 Task: Book a 3-hour online history and cultural studies lecture on an intriguing topic.
Action: Mouse pressed left at (604, 214)
Screenshot: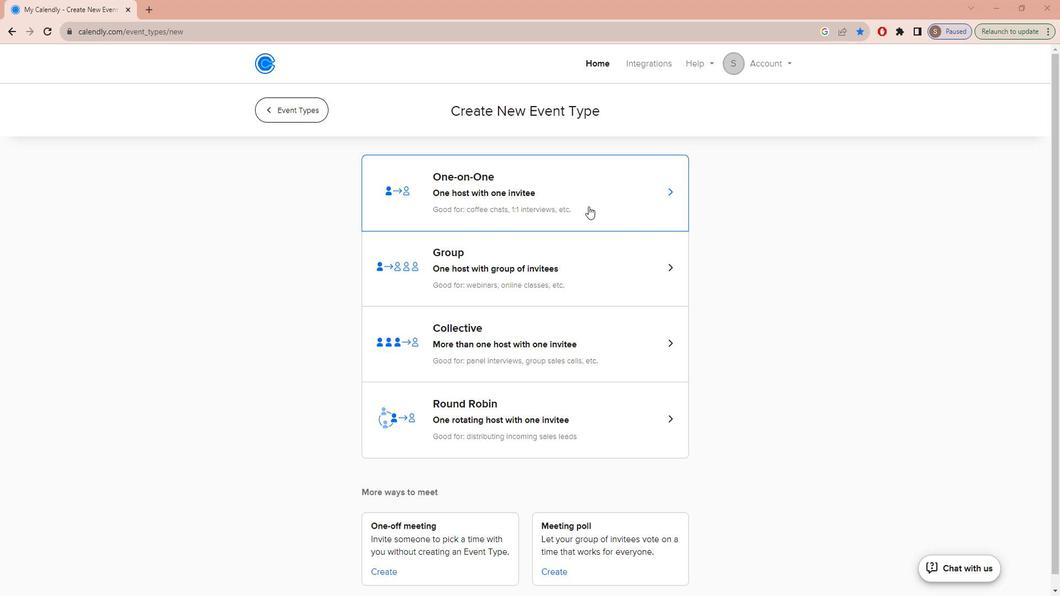 
Action: Key pressed e<Key.caps_lock>XPLORING<Key.space><Key.caps_lock>h<Key.caps_lock>ISTORY<Key.space>AND<Key.space><Key.caps_lock>c<Key.caps_lock>ULTURAL<Key.space><Key.caps_lock>s<Key.caps_lock>TUDEIS<Key.space>
Screenshot: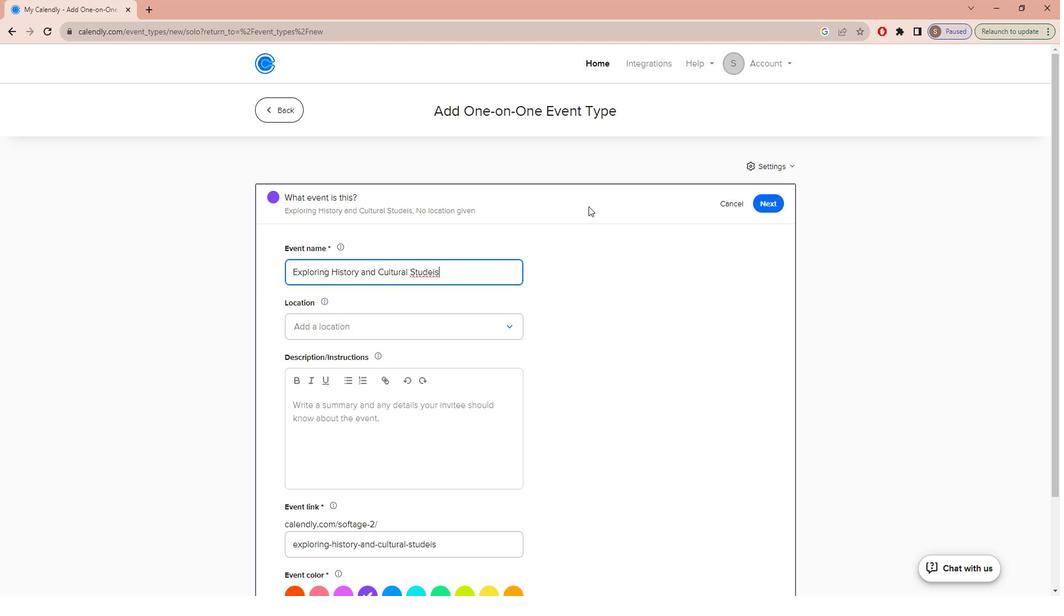 
Action: Mouse moved to (448, 278)
Screenshot: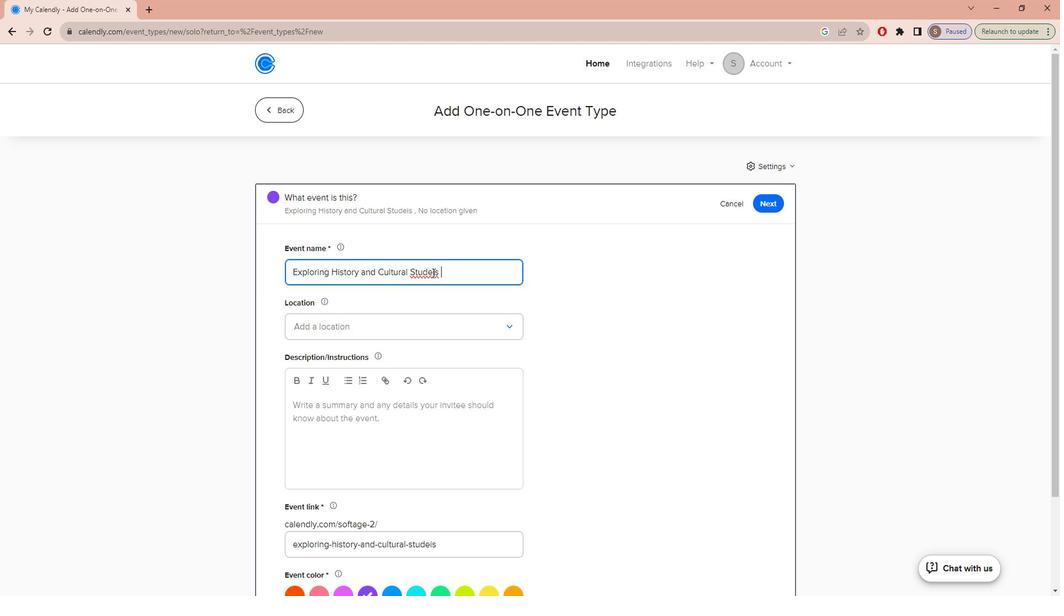 
Action: Mouse pressed left at (448, 278)
Screenshot: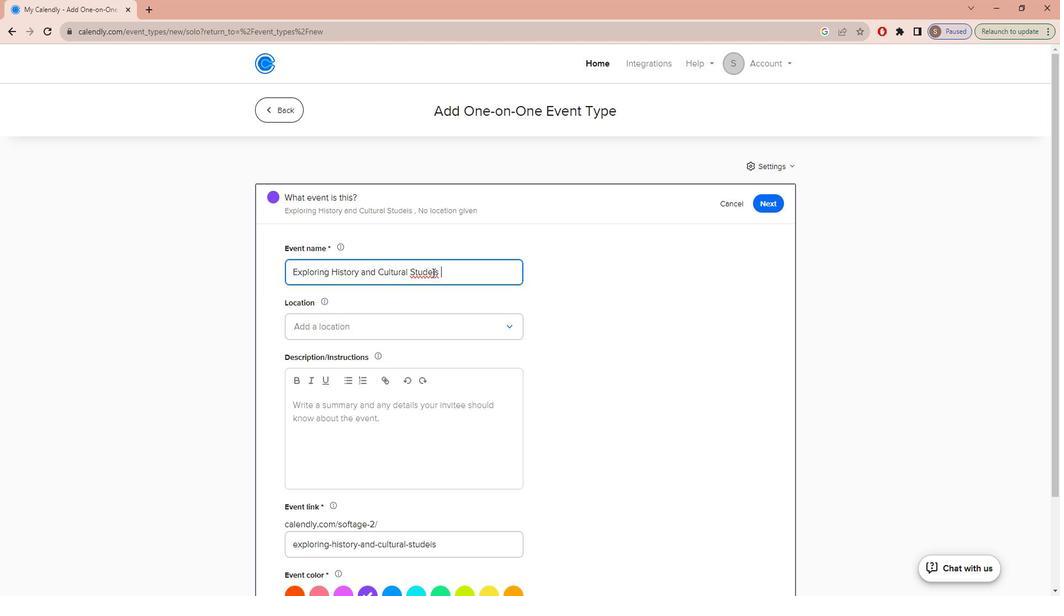 
Action: Mouse moved to (452, 276)
Screenshot: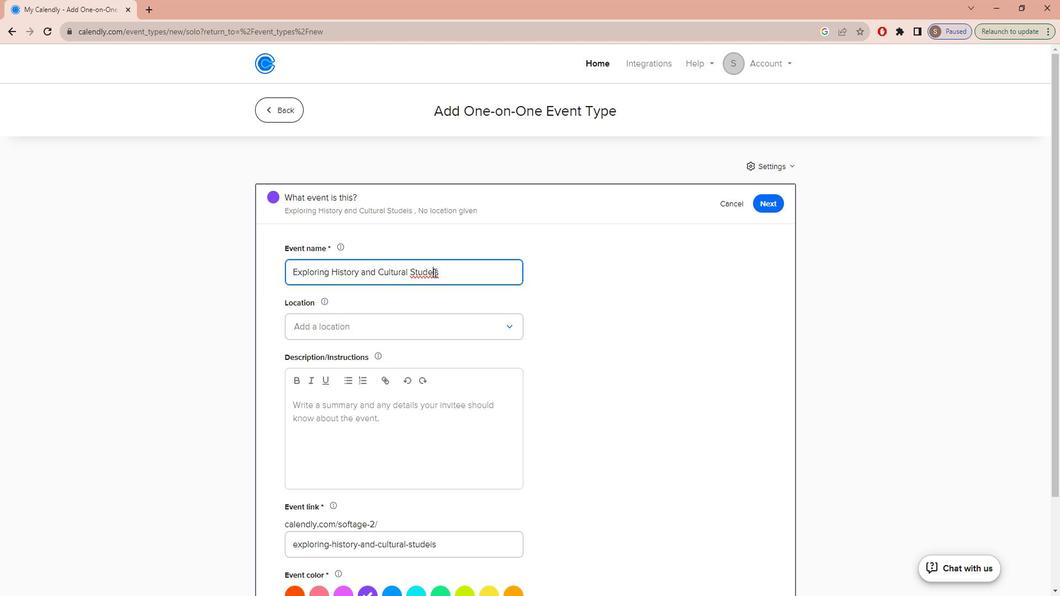 
Action: Key pressed <Key.backspace><Key.right>E
Screenshot: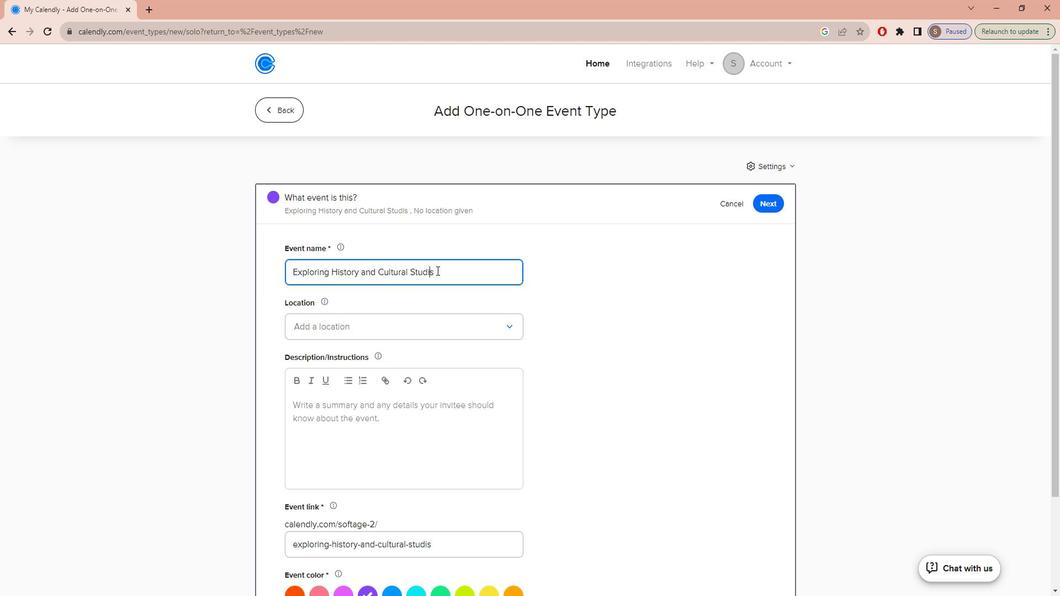 
Action: Mouse moved to (446, 326)
Screenshot: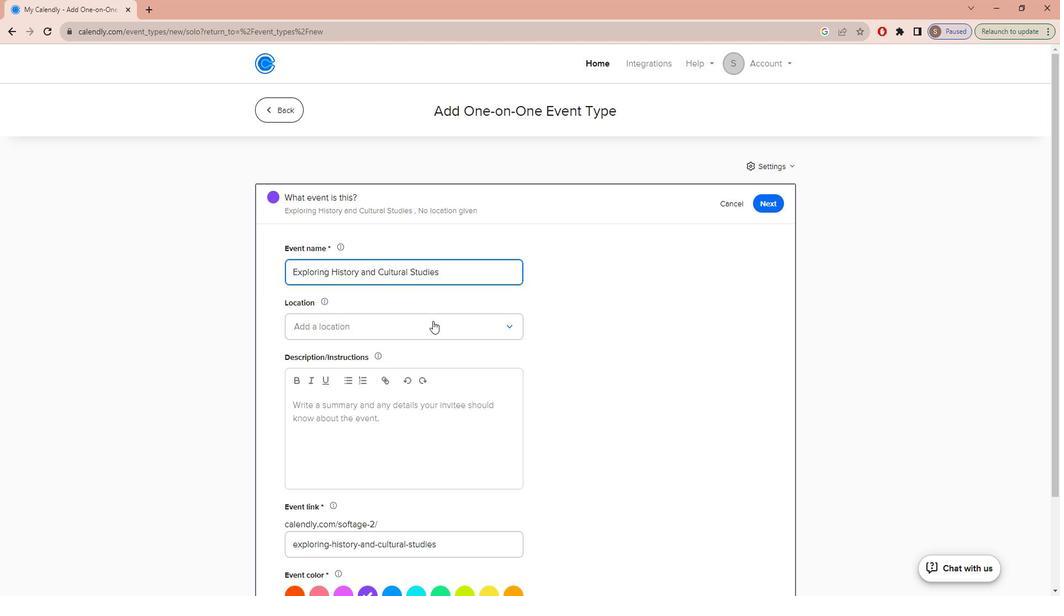 
Action: Mouse pressed left at (446, 326)
Screenshot: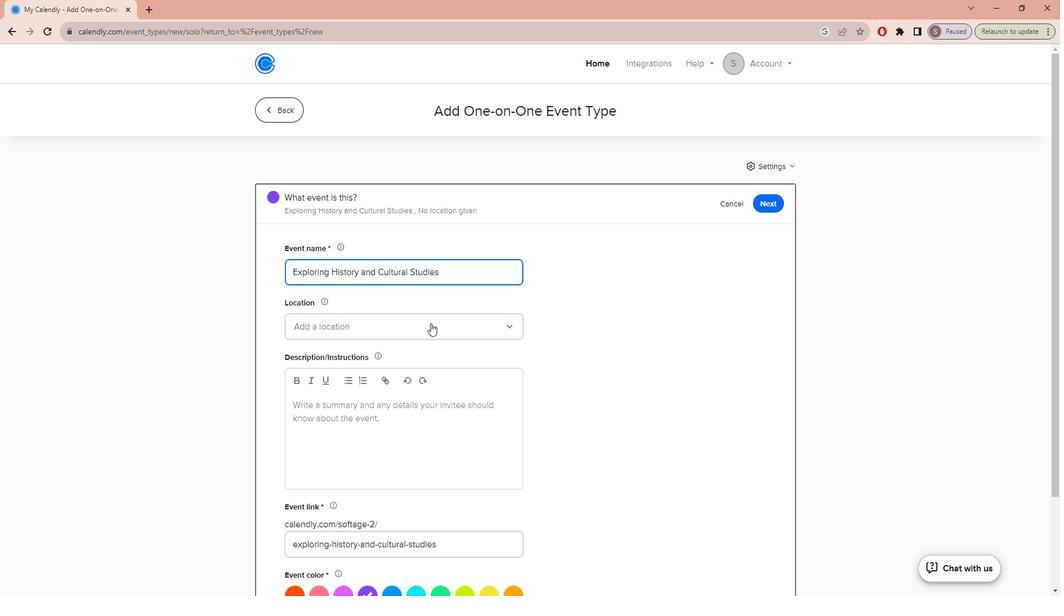 
Action: Mouse moved to (416, 413)
Screenshot: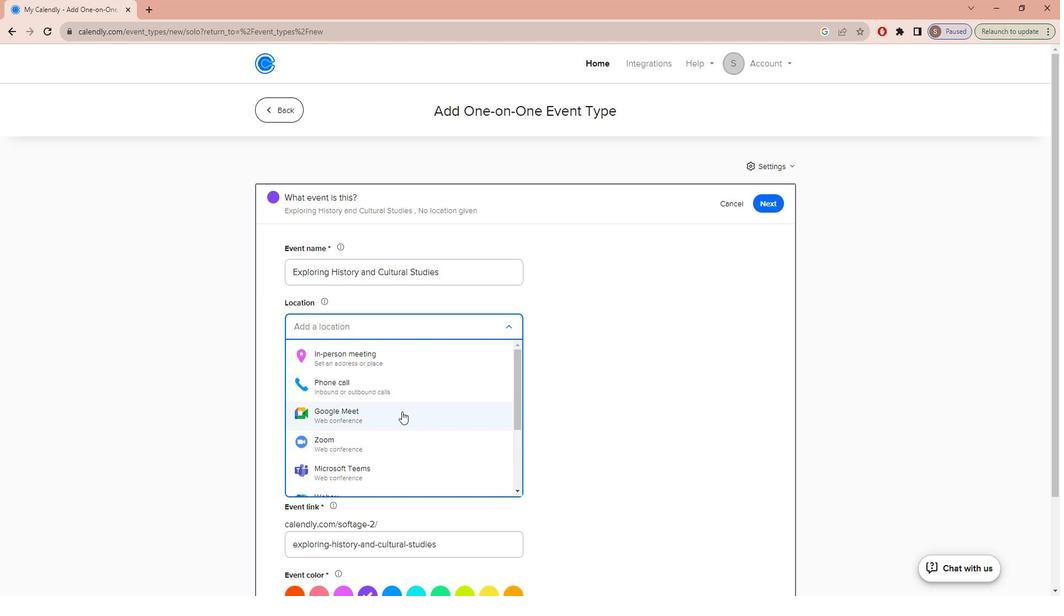 
Action: Mouse pressed left at (416, 413)
Screenshot: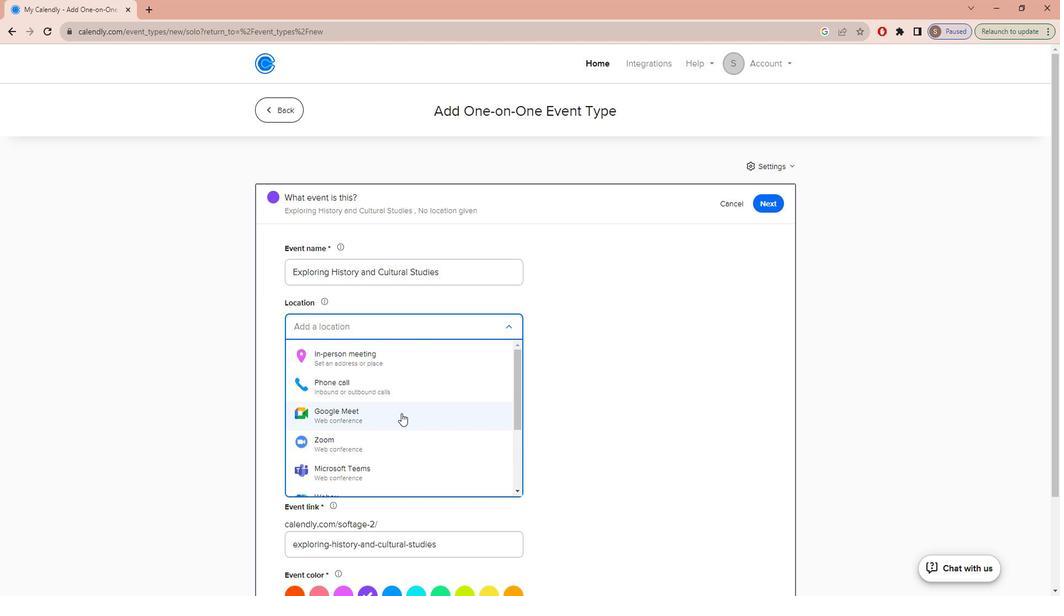 
Action: Mouse moved to (415, 441)
Screenshot: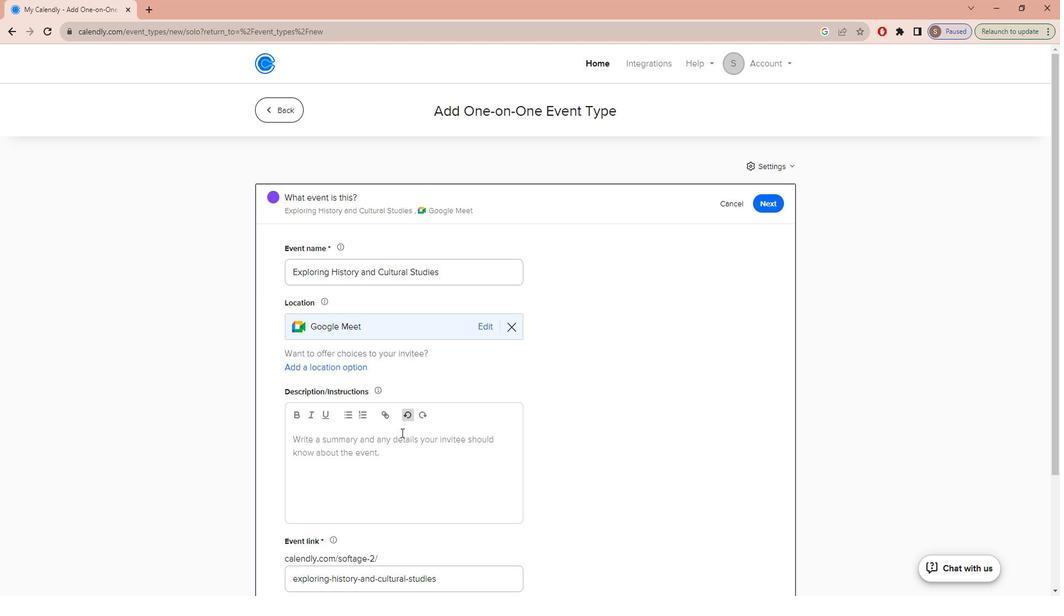 
Action: Mouse pressed left at (415, 441)
Screenshot: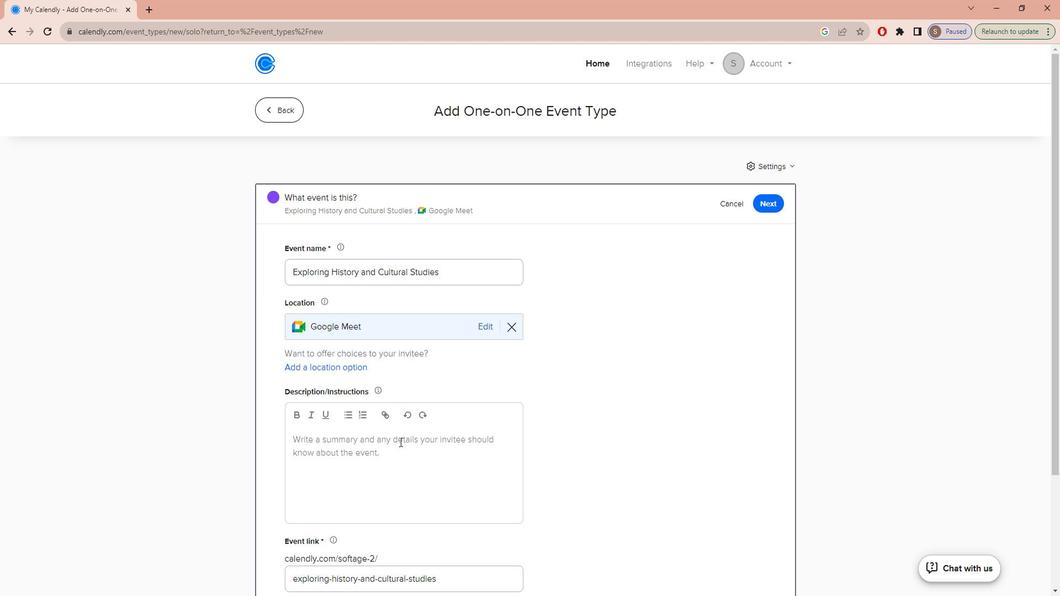 
Action: Key pressed <Key.caps_lock>e<Key.caps_lock>MBARK<Key.space>ON<Key.space>A<Key.space>FASCINATING<Key.space>EXPLORATION<Key.space>OF<Key.space>THE<Key.space>PAST<Key.space>WITH<Key.space>OUR<Key.space>ONLINE<Key.space>HISTORY<Key.space>AND<Key.space>CULTURAL<Key.space>STUDIES<Key.space>LECTURE.<Key.space><Key.caps_lock>i<Key.caps_lock>N<Key.space>THIS<Key.space>ENRICHING<Key.space>SESSION,<Key.space>WE'LL<Key.space>DELVE<Key.space>DEEP<Key.space>INTO<Key.space>AN<Key.space>INTRIGUING<Key.space>HISTORICAL<Key.space>TOPICS,<Key.space>UNCOVERING<Key.space>THE<Key.space>HIDDEN<Key.space>STORIES<Key.space>AND<Key.space>CULTURAL<Key.space>NAU<Key.backspace><Key.backspace>UANCES<Key.space>THAT<Key.space>A<Key.backspace>HAVE<Key.space>SHAPED<Key.space>OUR<Key.space>WORLD.V<Key.backspace><Key.enter><Key.caps_lock>j<Key.caps_lock>OIN<Key.space>US<Key.space>FOR<Key.space>N<Key.backspace>AN<Key.space>IMMERSIVE<Key.space>EXPERIENCE<Key.space>THT<Key.backspace>AT<Key.space>GOES<Key.space>BEYOND<Key.space>TEXTBOOKS,<Key.space>AS<Key.space>WE<Key.space>NAVIGATE<Key.space>THROUGH<Key.space>KEY<Key.space>EE<Key.backspace>VENTS,<Key.space>PIVOTAL<Key.space>MOMN<Key.backspace>ENTYS<Key.backspace><Key.backspace>S<Key.space><Key.backspace>,<Key.space>AND<Key.space>THE<Key.space>EVOLUTION<Key.space>OF<Key.space>SOCIETIES.<Key.space>
Screenshot: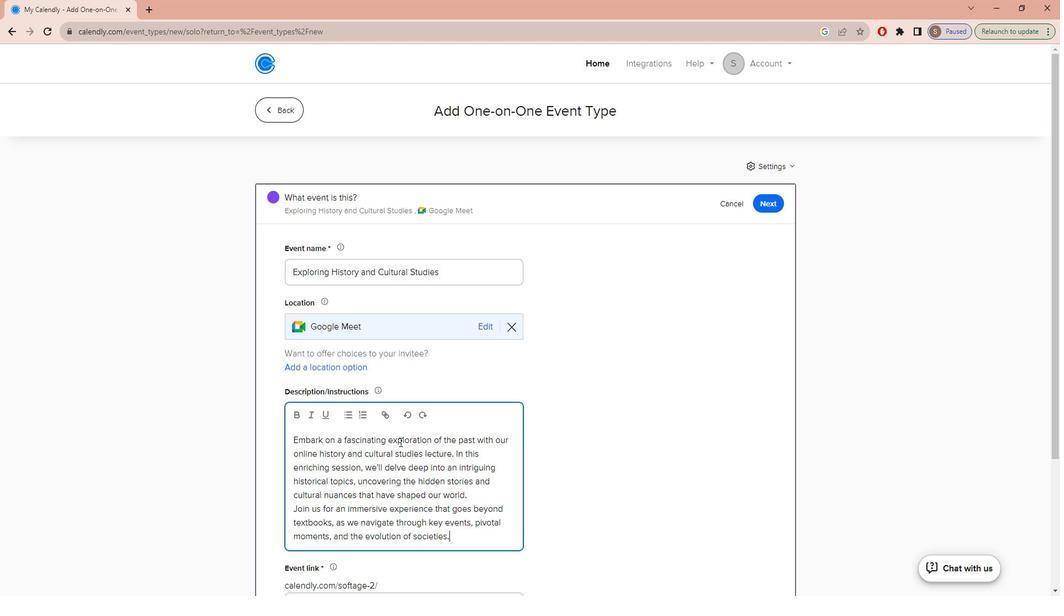 
Action: Mouse moved to (528, 422)
Screenshot: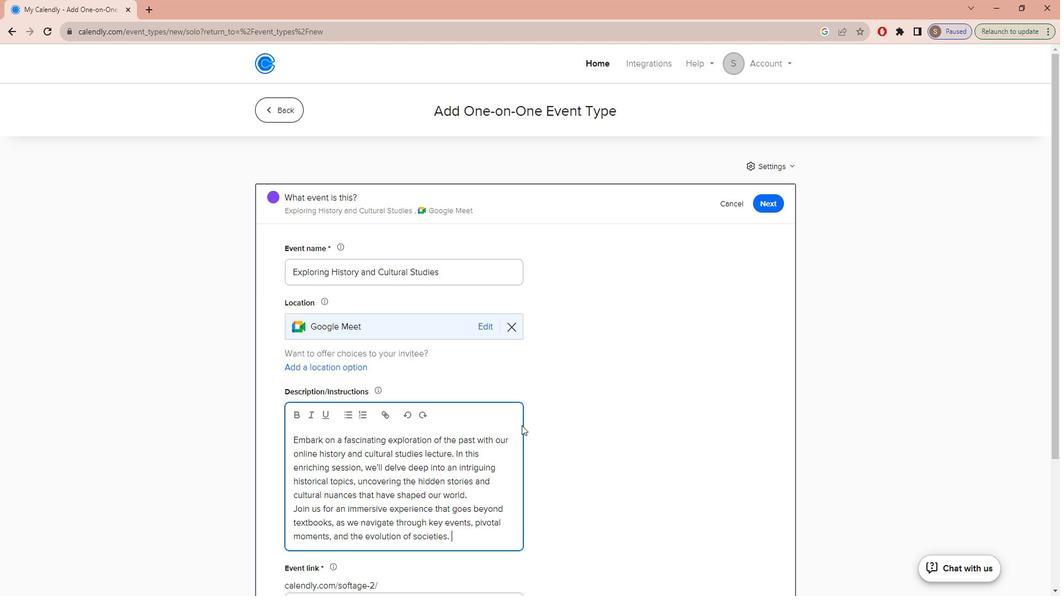 
Action: Mouse scrolled (528, 421) with delta (0, 0)
Screenshot: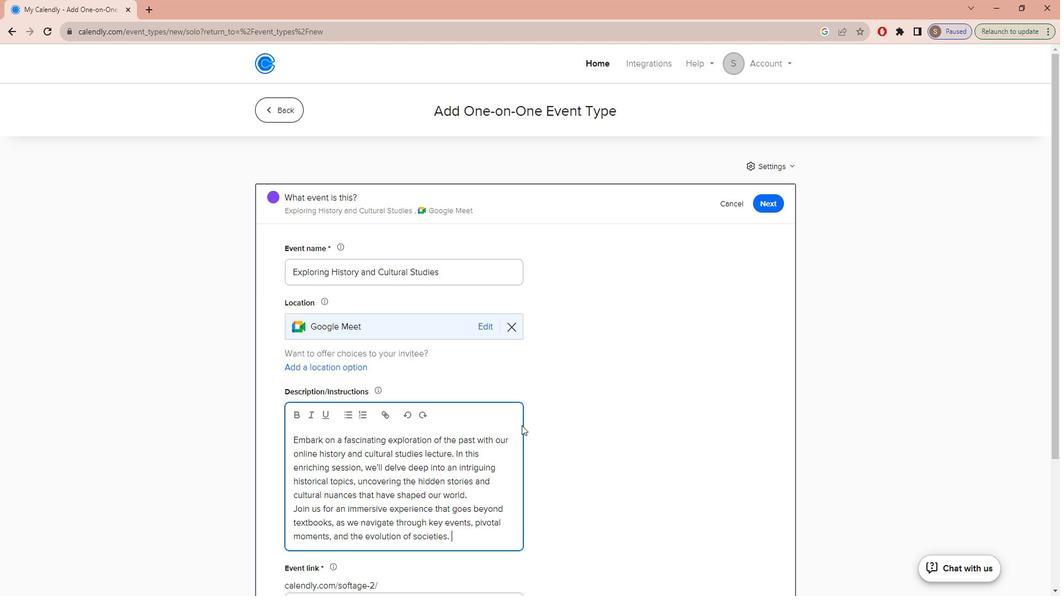 
Action: Mouse scrolled (528, 421) with delta (0, 0)
Screenshot: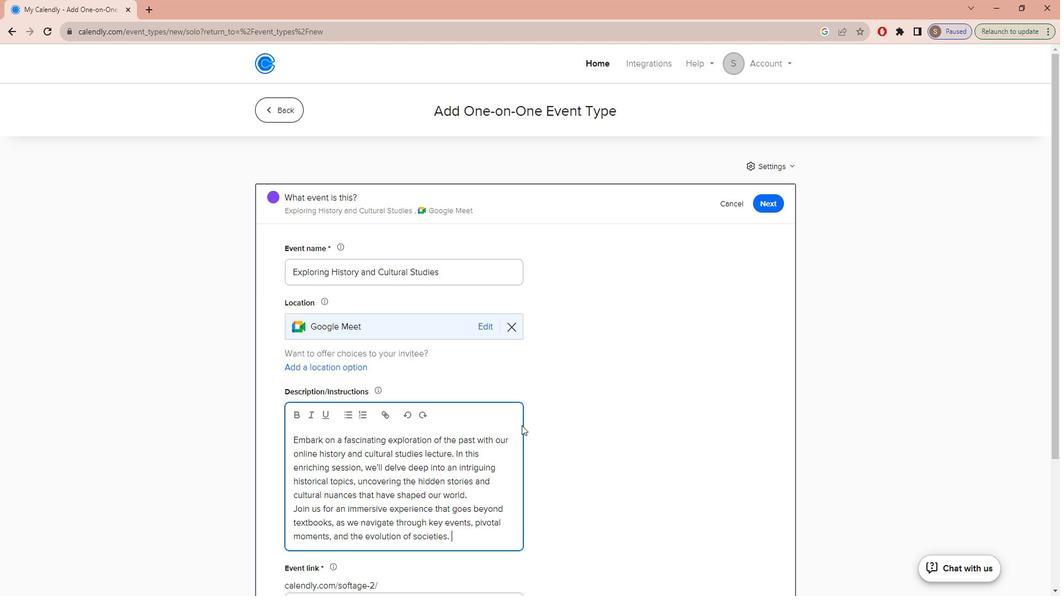 
Action: Mouse scrolled (528, 421) with delta (0, 0)
Screenshot: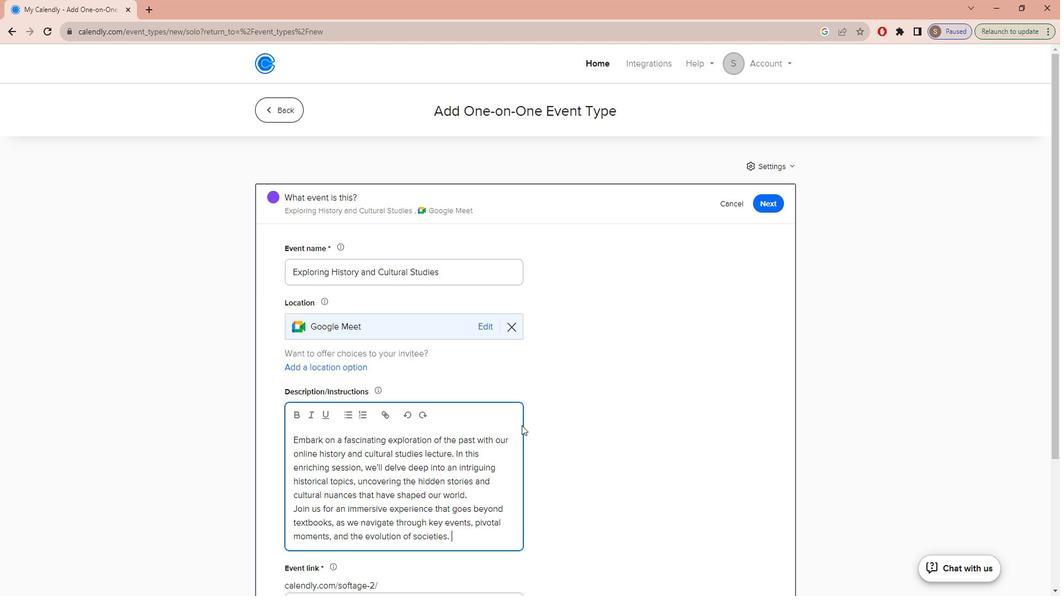 
Action: Mouse moved to (527, 422)
Screenshot: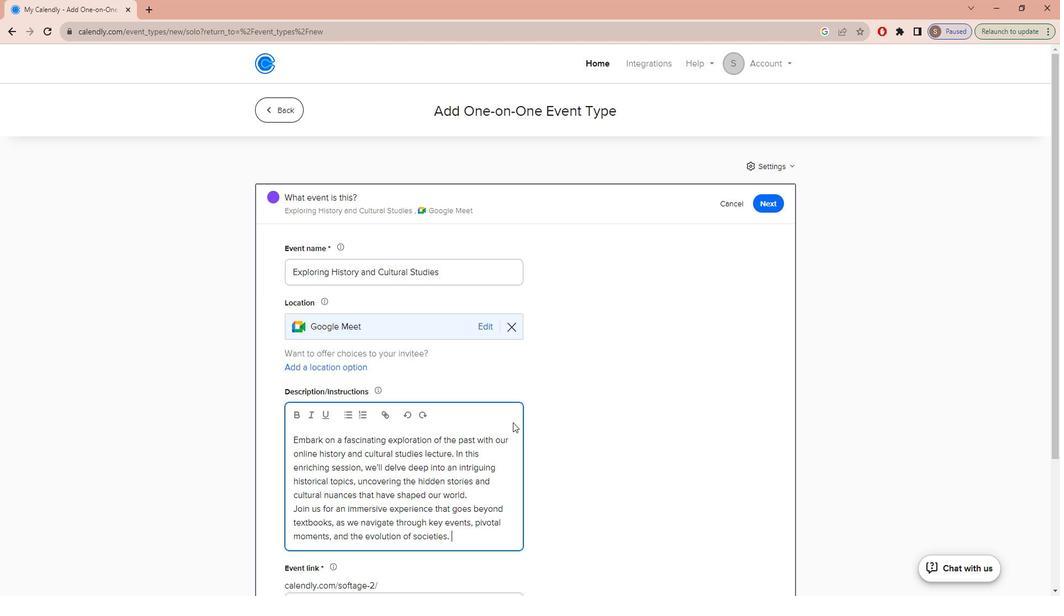 
Action: Mouse scrolled (527, 421) with delta (0, 0)
Screenshot: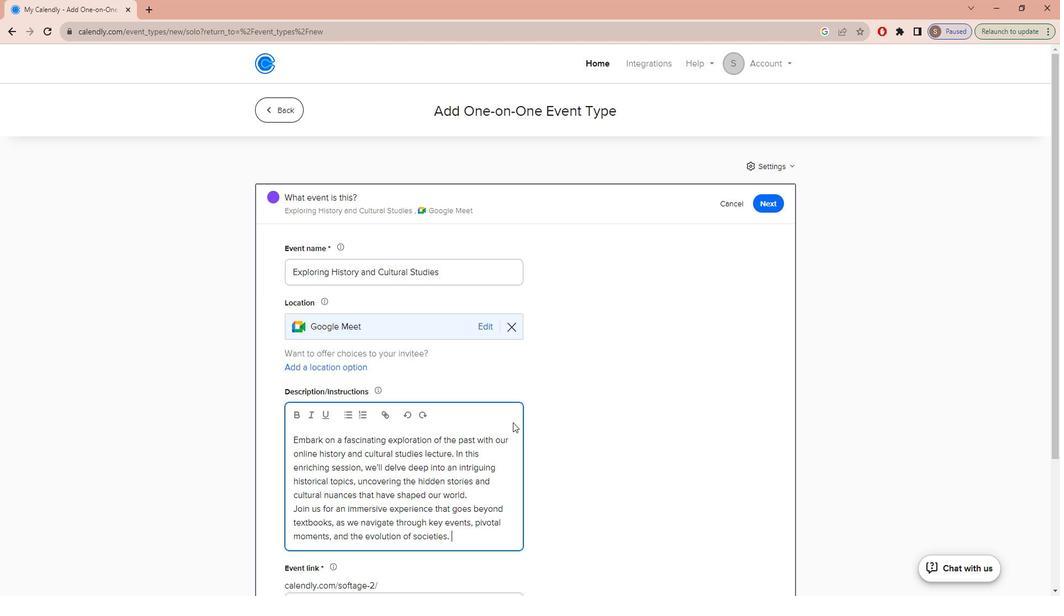 
Action: Mouse scrolled (527, 421) with delta (0, 0)
Screenshot: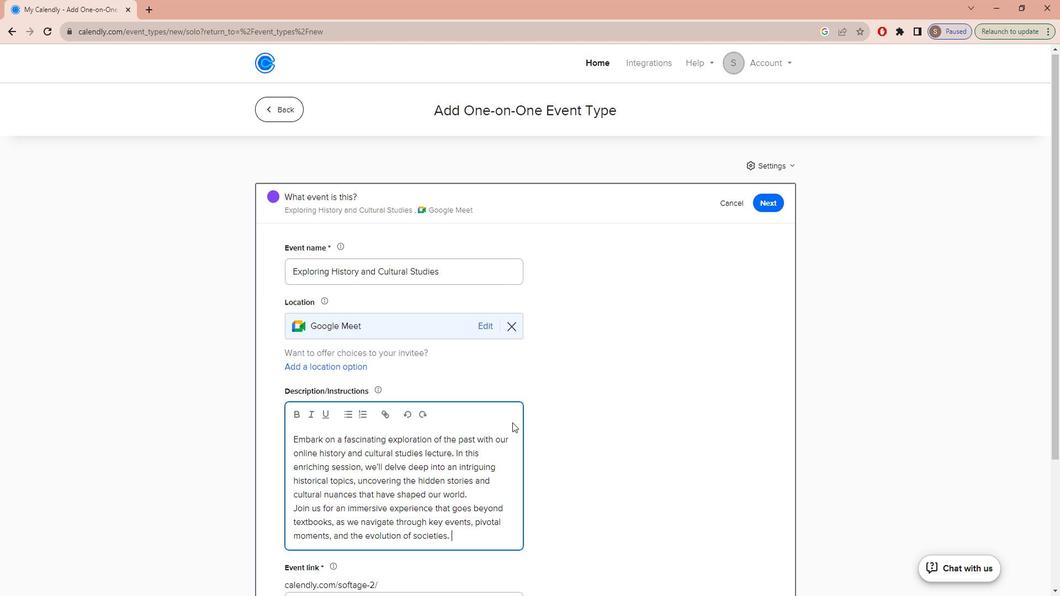 
Action: Mouse scrolled (527, 421) with delta (0, 0)
Screenshot: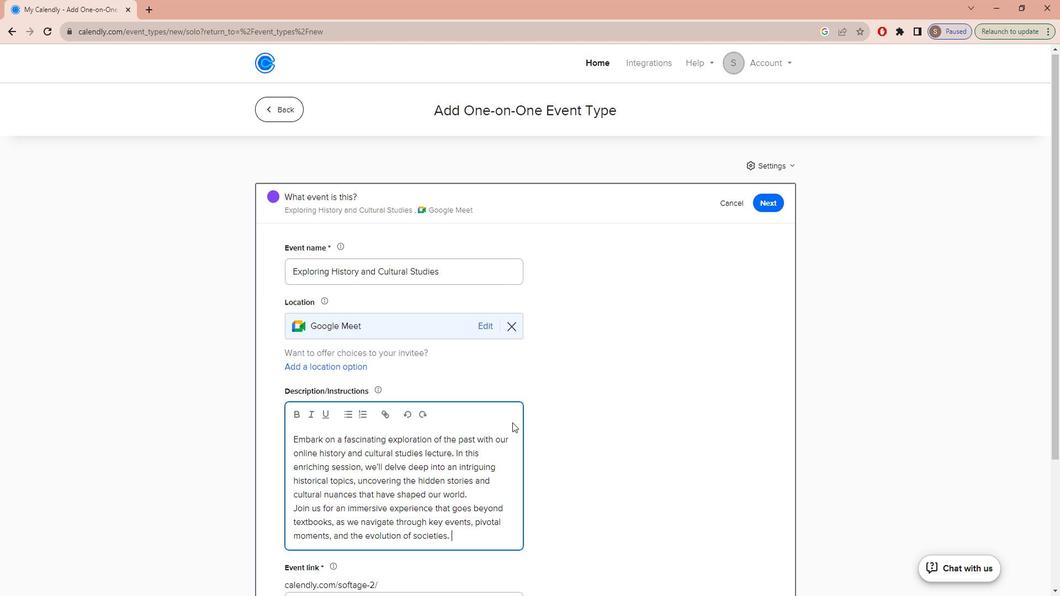 
Action: Mouse scrolled (527, 421) with delta (0, 0)
Screenshot: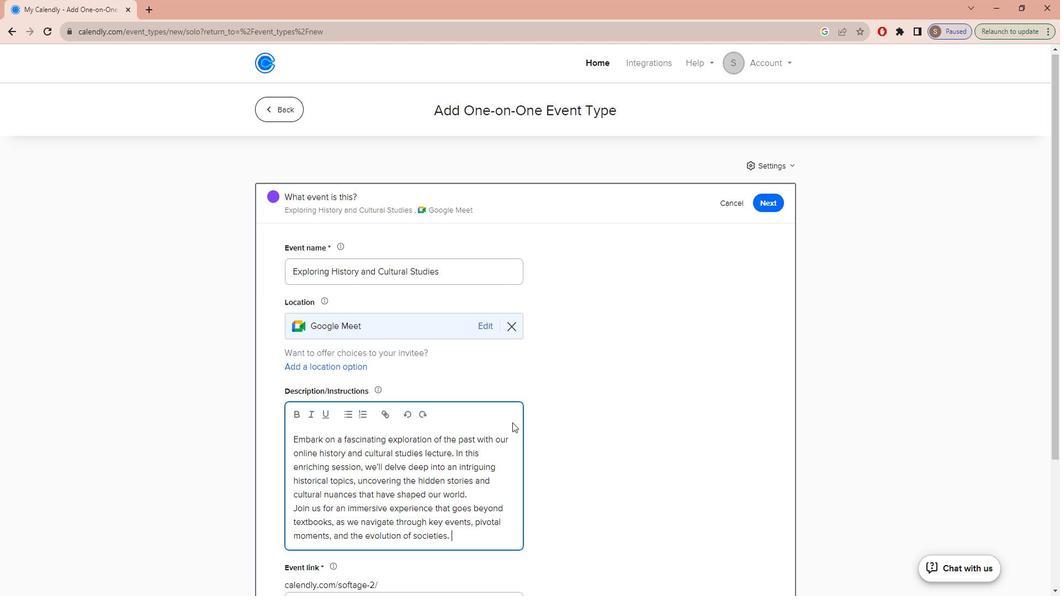 
Action: Mouse moved to (455, 480)
Screenshot: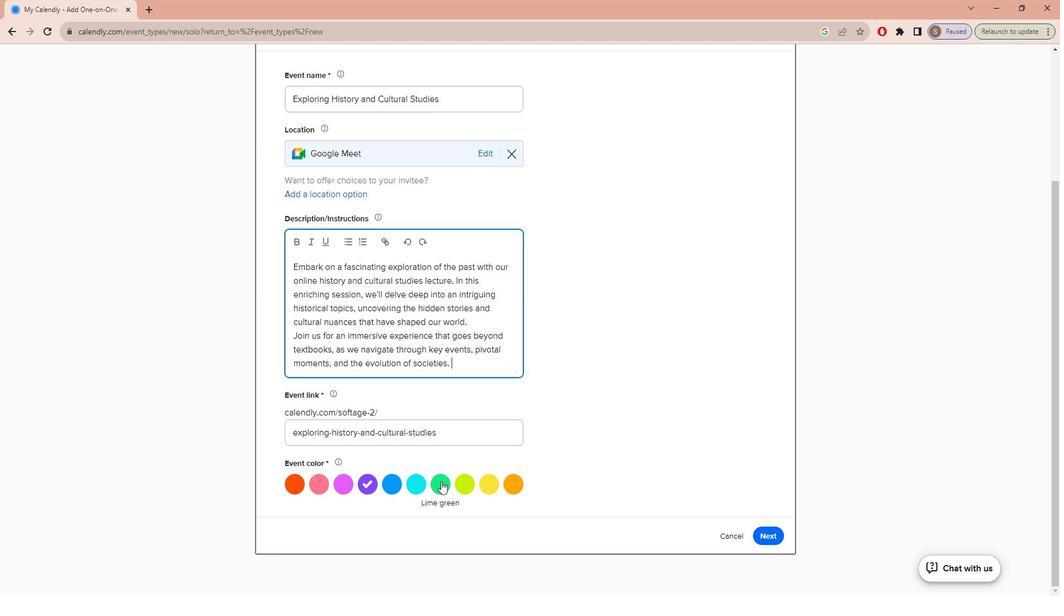 
Action: Mouse pressed left at (455, 480)
Screenshot: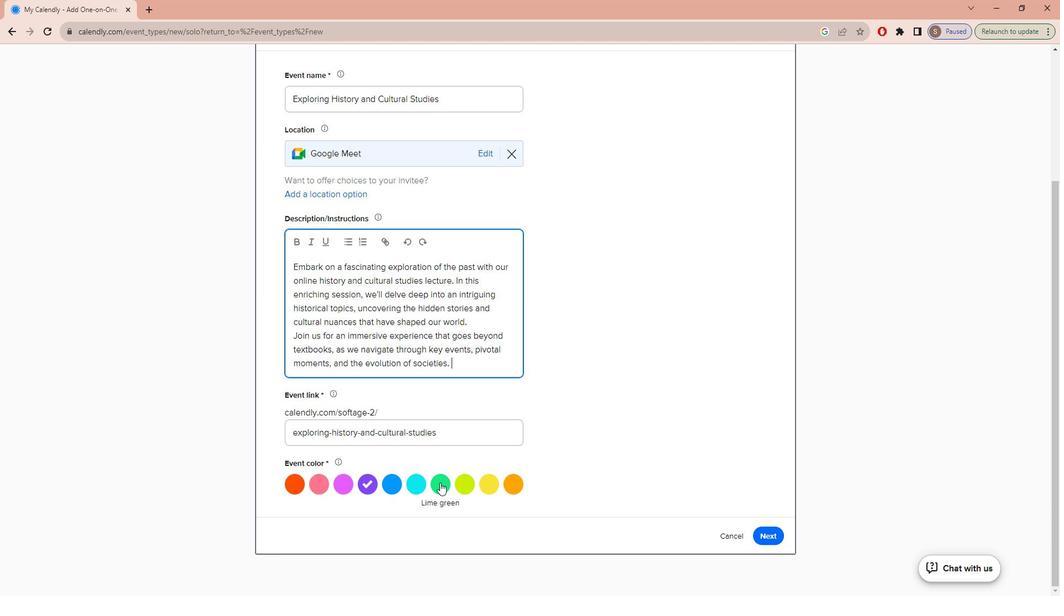 
Action: Mouse moved to (783, 531)
Screenshot: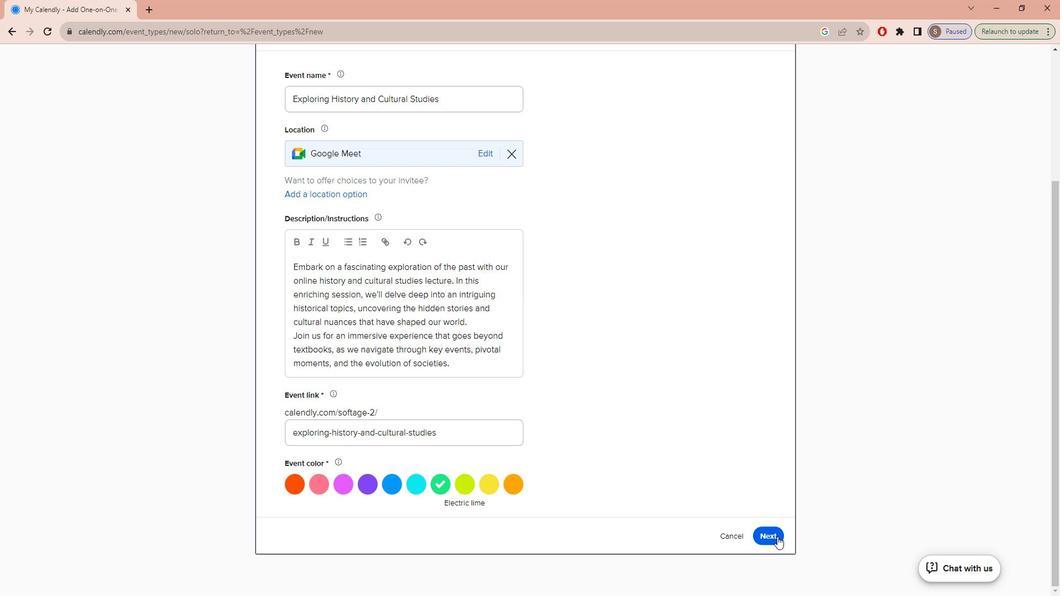 
Action: Mouse pressed left at (783, 531)
Screenshot: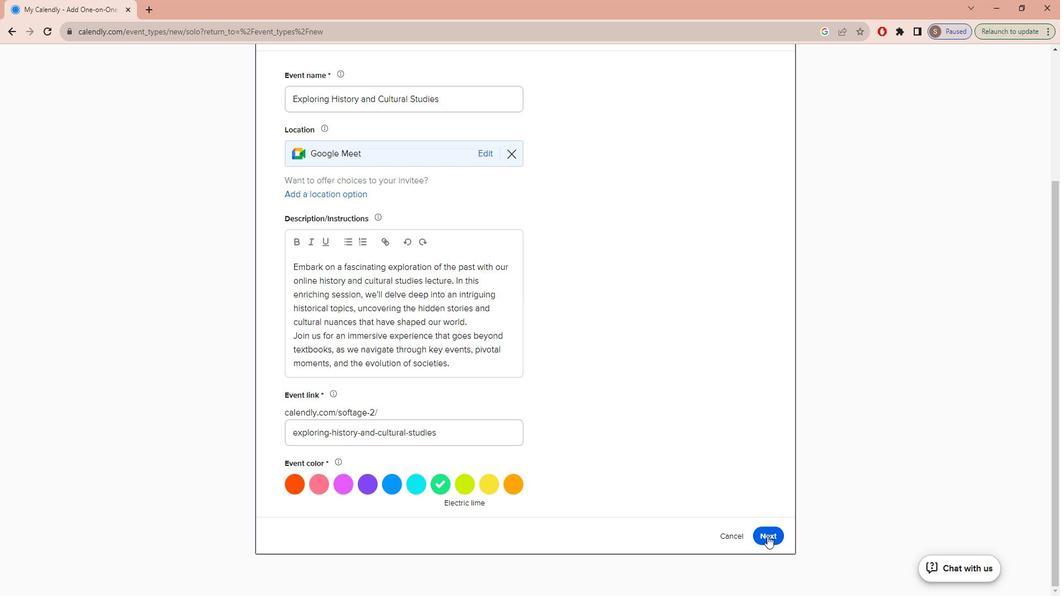 
Action: Mouse moved to (468, 312)
Screenshot: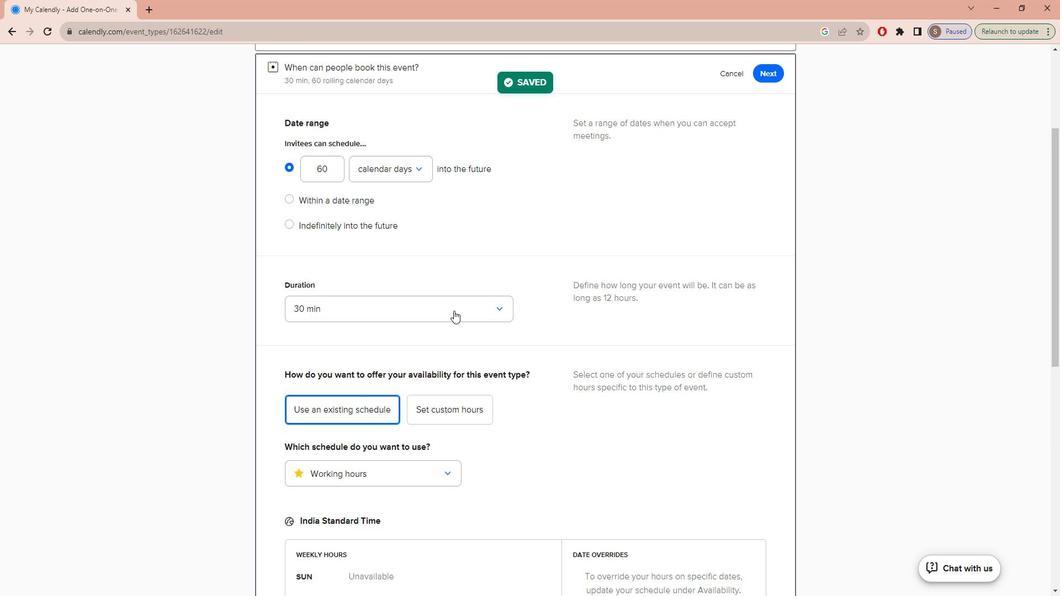 
Action: Mouse pressed left at (468, 312)
Screenshot: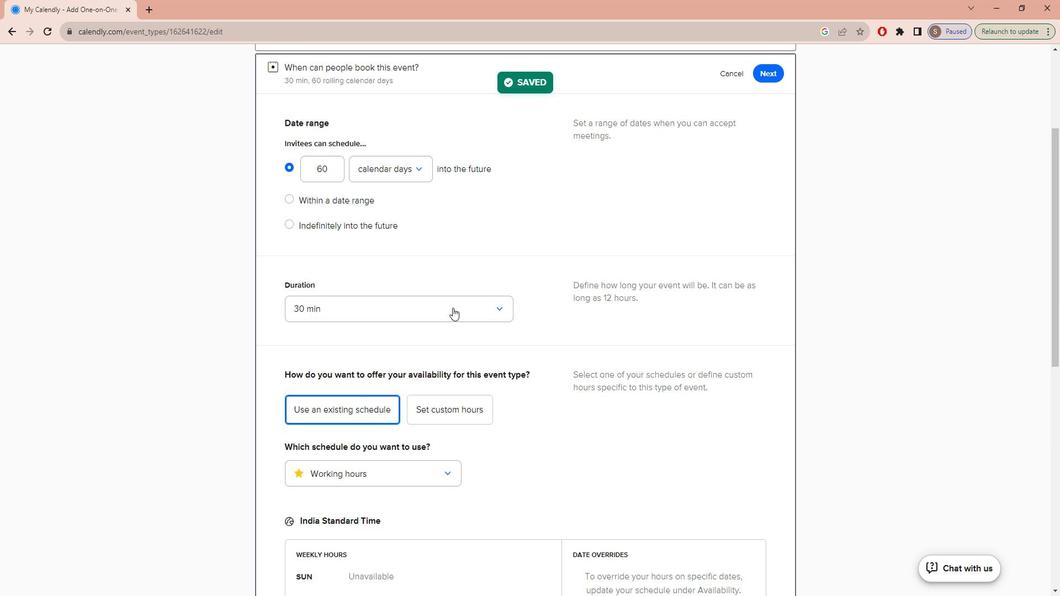 
Action: Mouse moved to (450, 425)
Screenshot: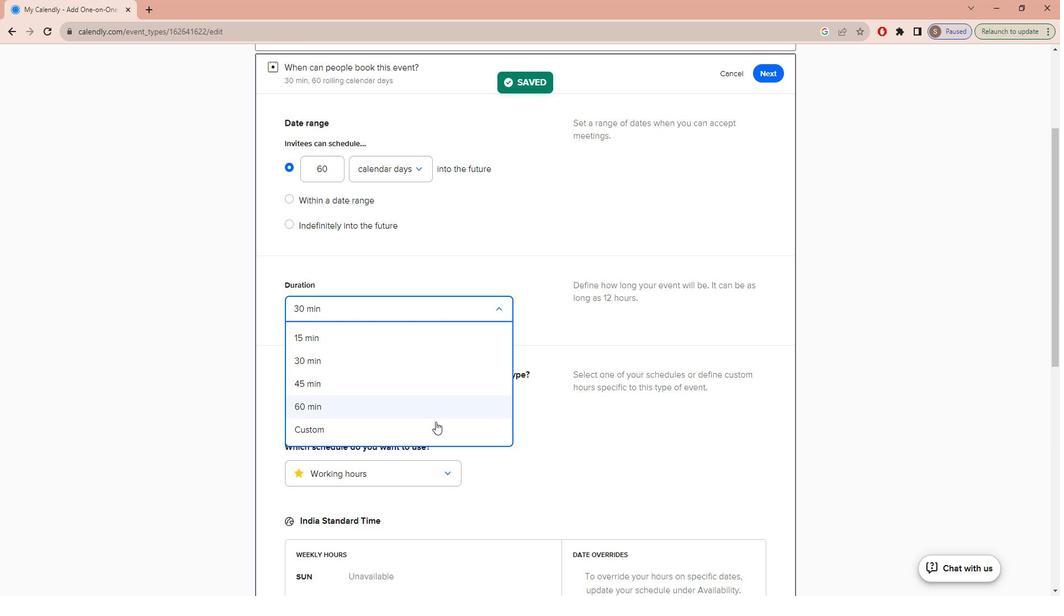 
Action: Mouse pressed left at (450, 425)
Screenshot: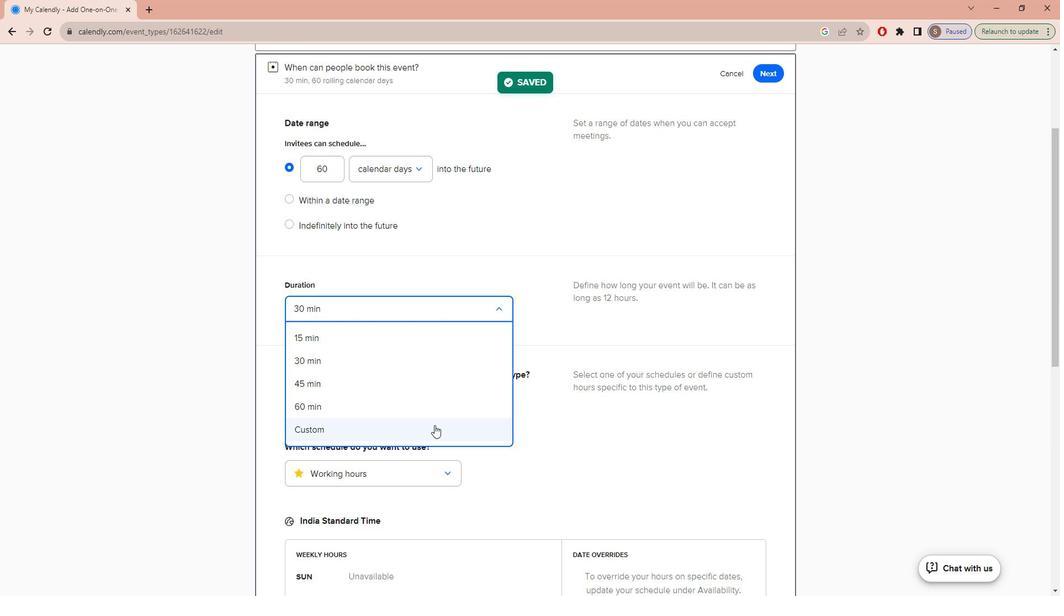
Action: Mouse moved to (450, 425)
Screenshot: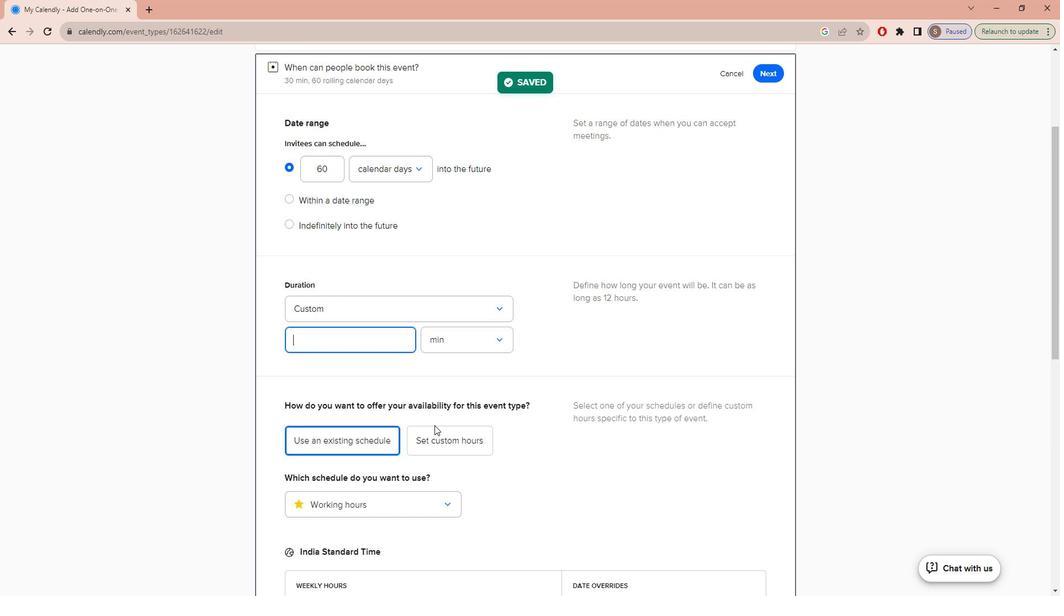 
Action: Key pressed 3
Screenshot: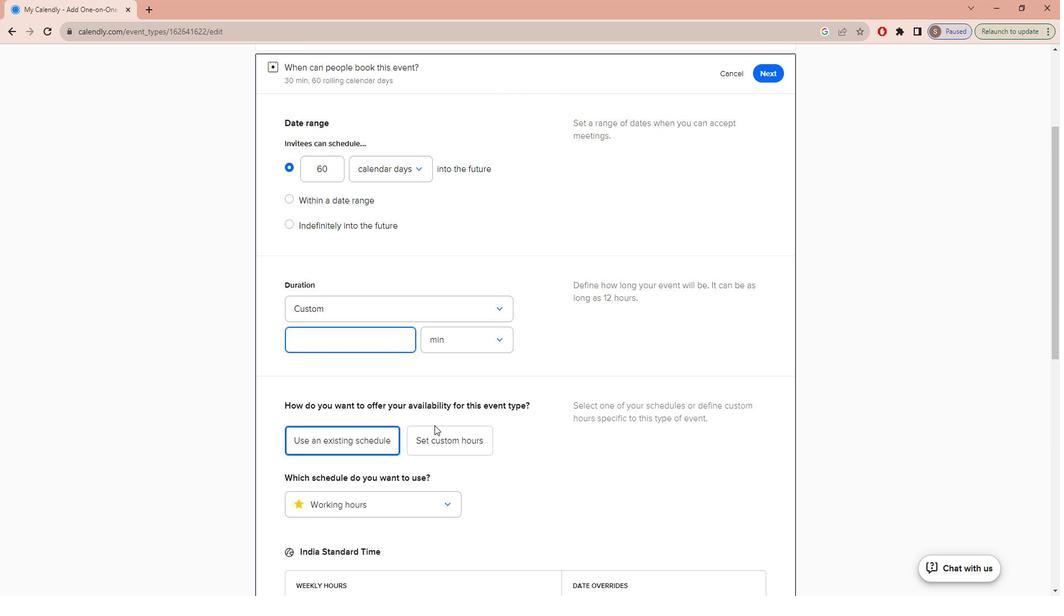 
Action: Mouse moved to (504, 335)
Screenshot: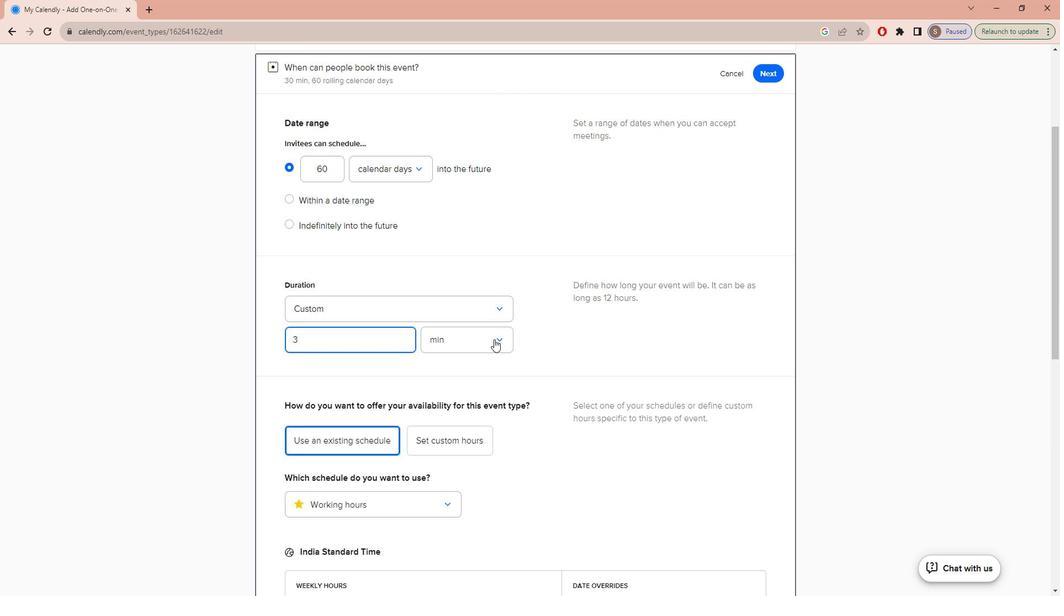 
Action: Mouse pressed left at (504, 335)
Screenshot: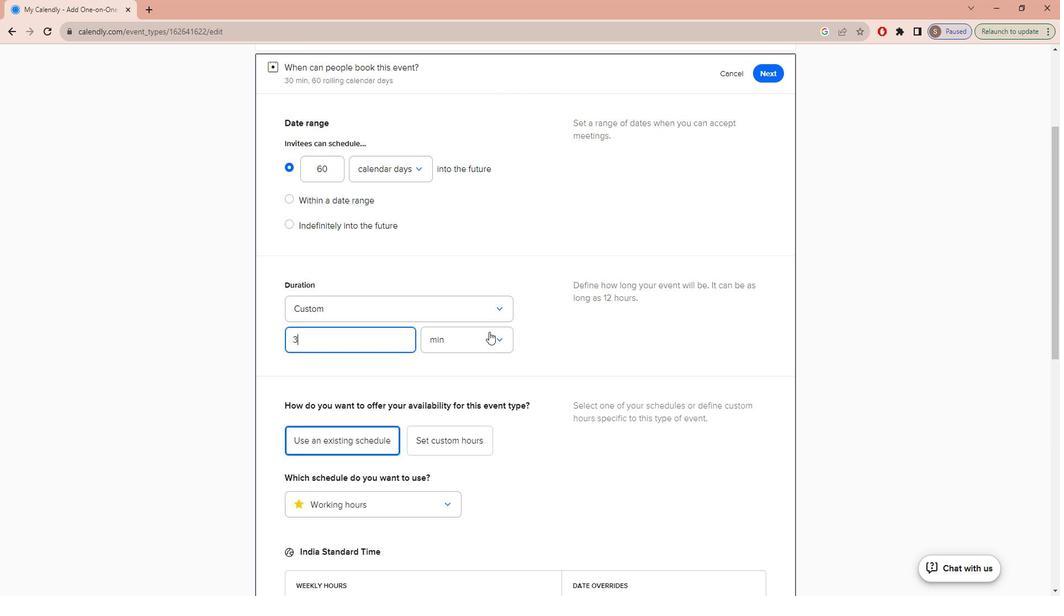 
Action: Mouse moved to (487, 398)
Screenshot: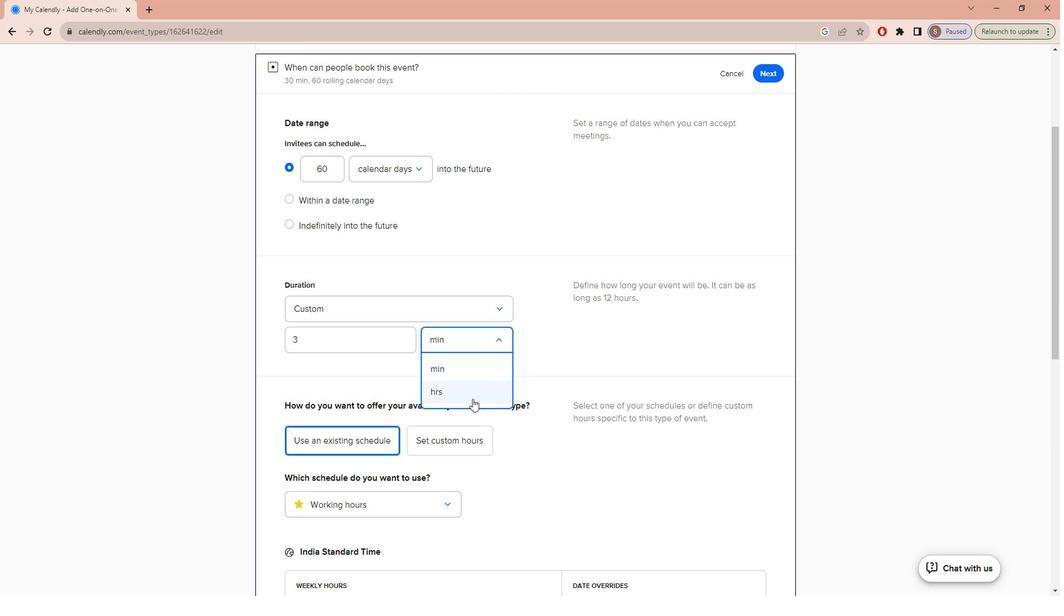 
Action: Mouse pressed left at (487, 398)
Screenshot: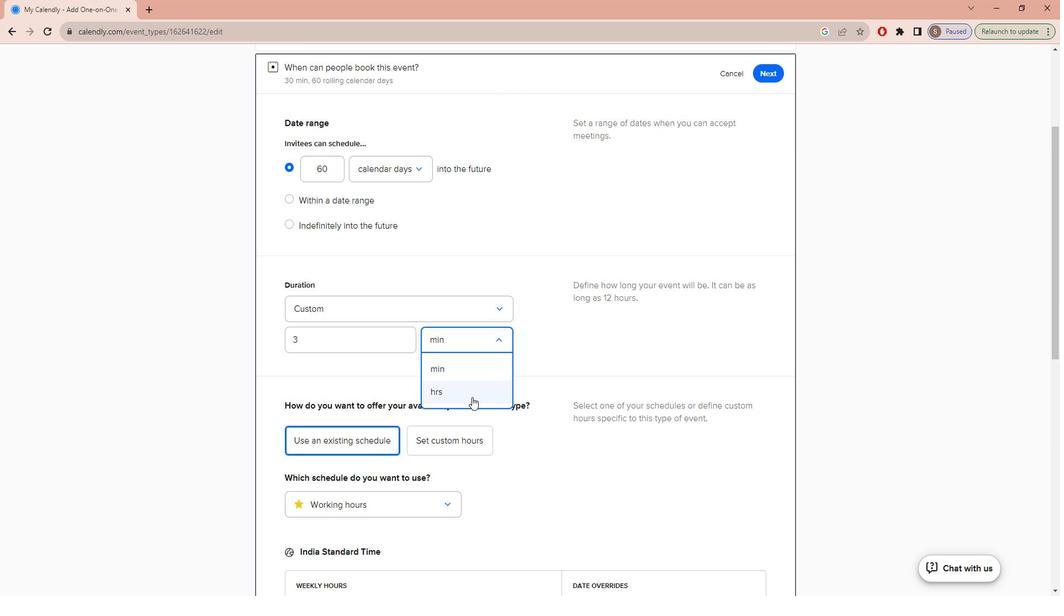 
Action: Mouse moved to (654, 235)
Screenshot: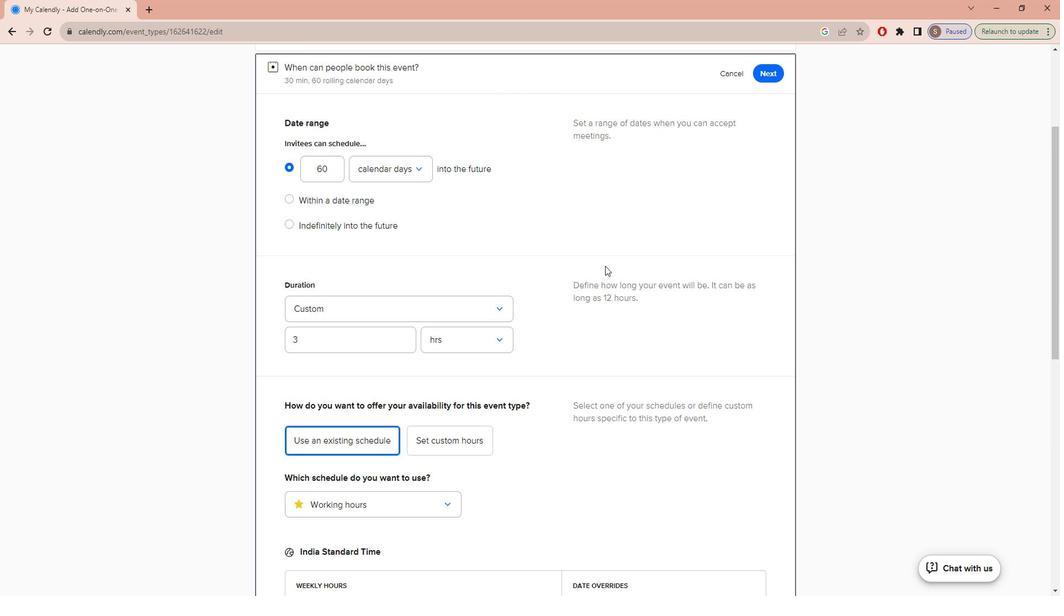 
Action: Mouse scrolled (654, 235) with delta (0, 0)
Screenshot: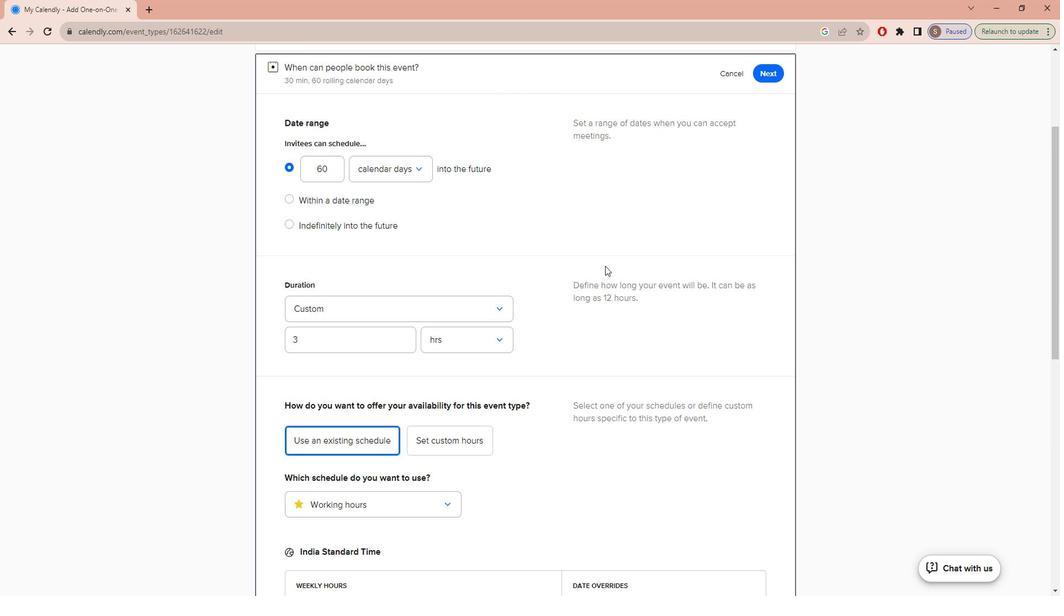 
Action: Mouse moved to (654, 233)
Screenshot: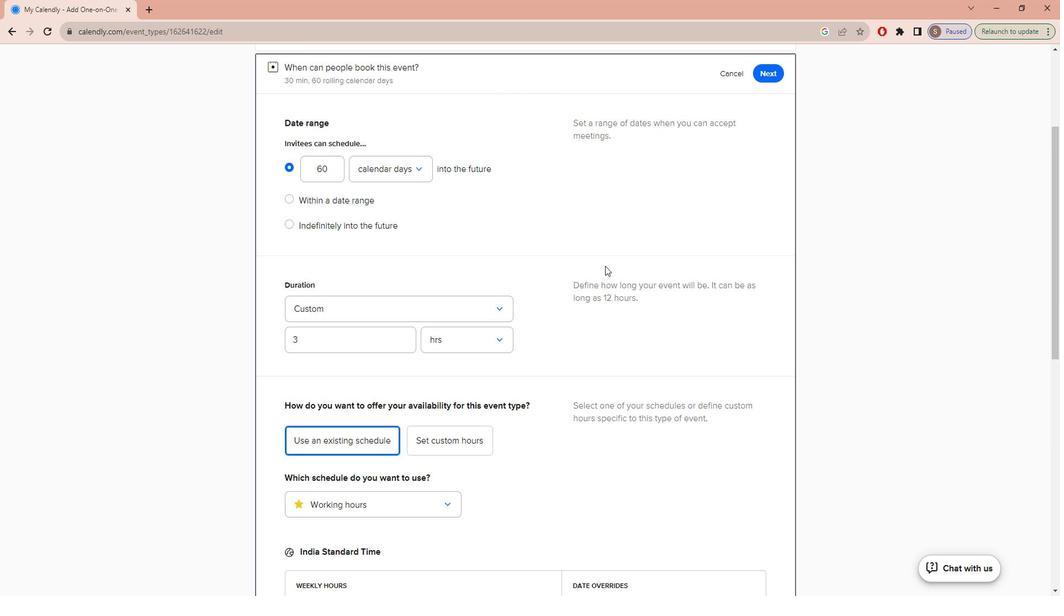 
Action: Mouse scrolled (654, 234) with delta (0, 0)
Screenshot: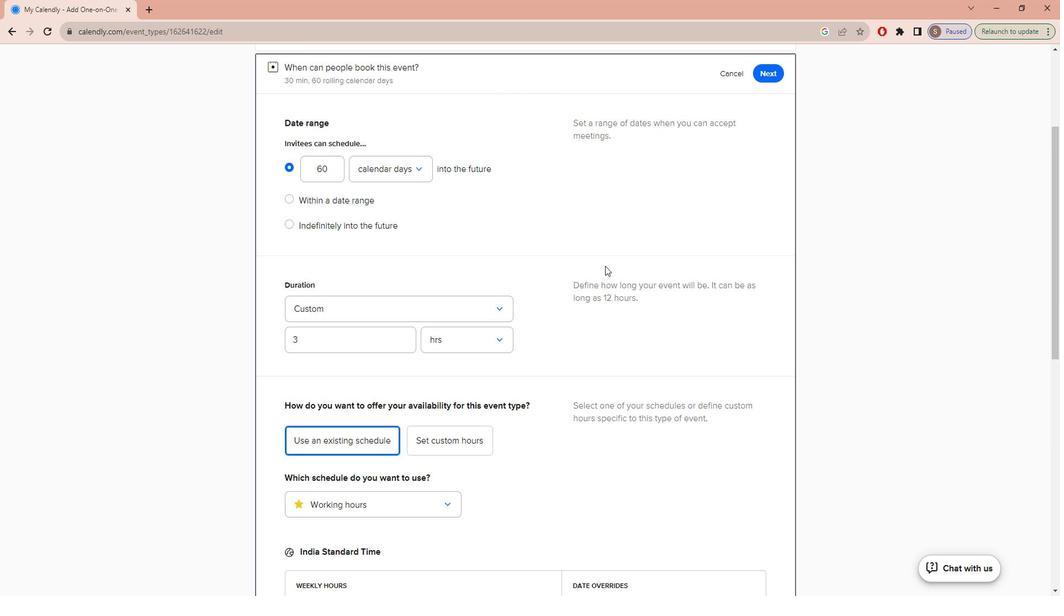 
Action: Mouse scrolled (654, 234) with delta (0, 0)
Screenshot: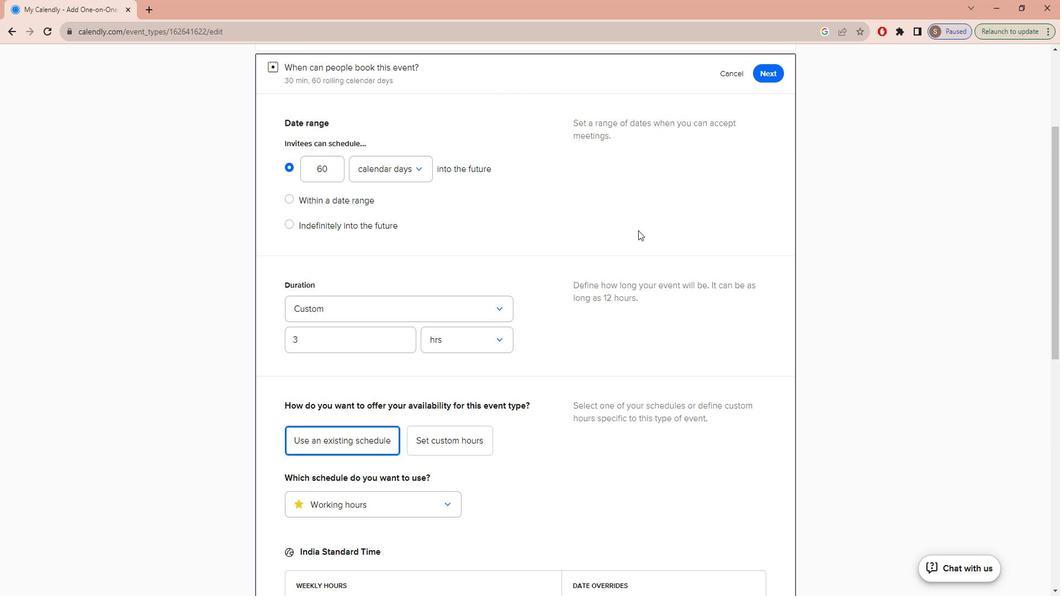 
Action: Mouse scrolled (654, 234) with delta (0, 0)
Screenshot: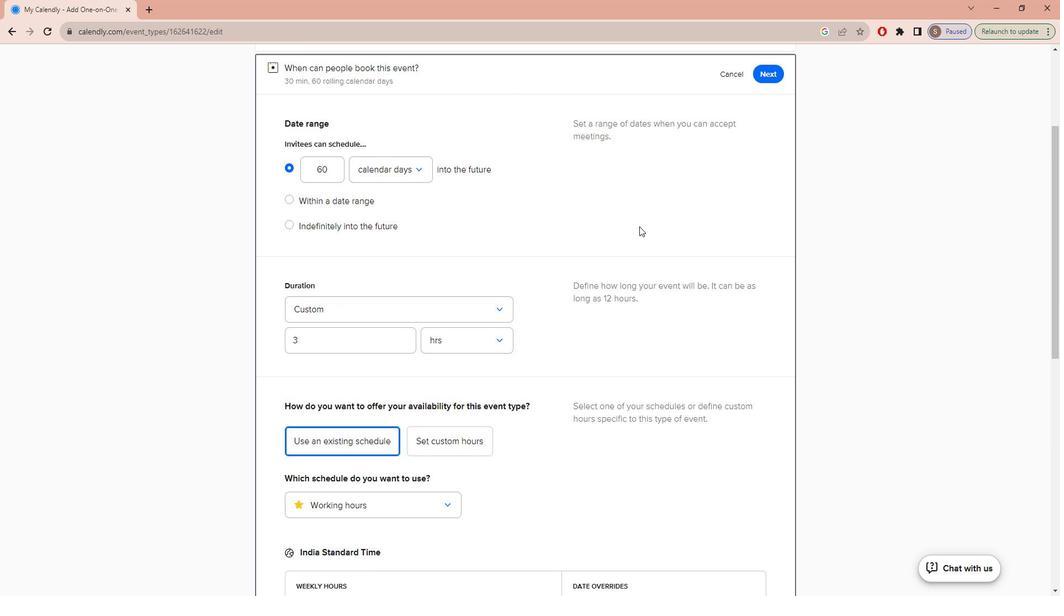 
Action: Mouse moved to (783, 252)
Screenshot: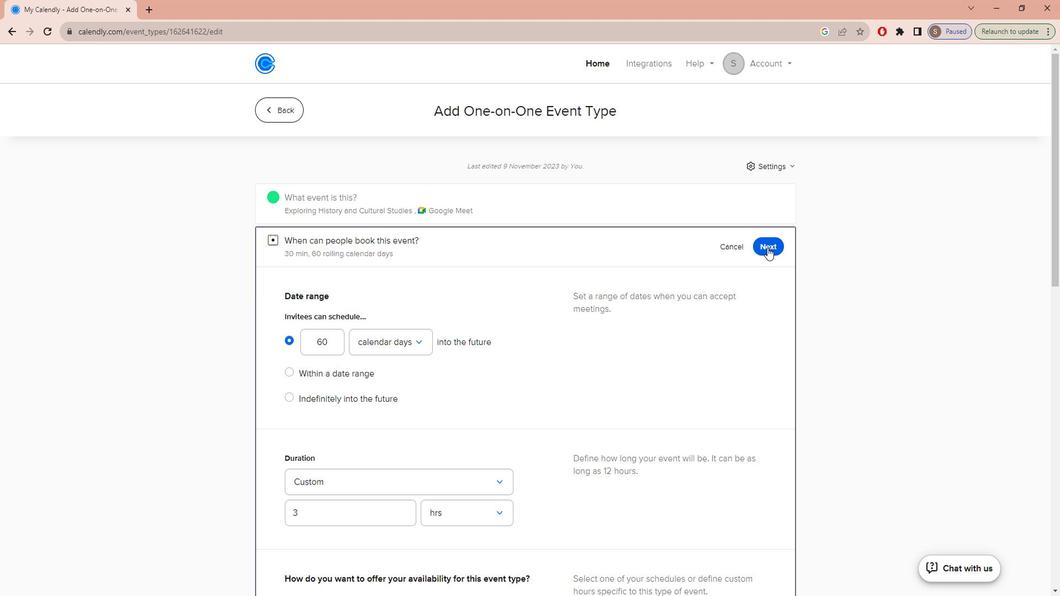 
Action: Mouse pressed left at (783, 252)
Screenshot: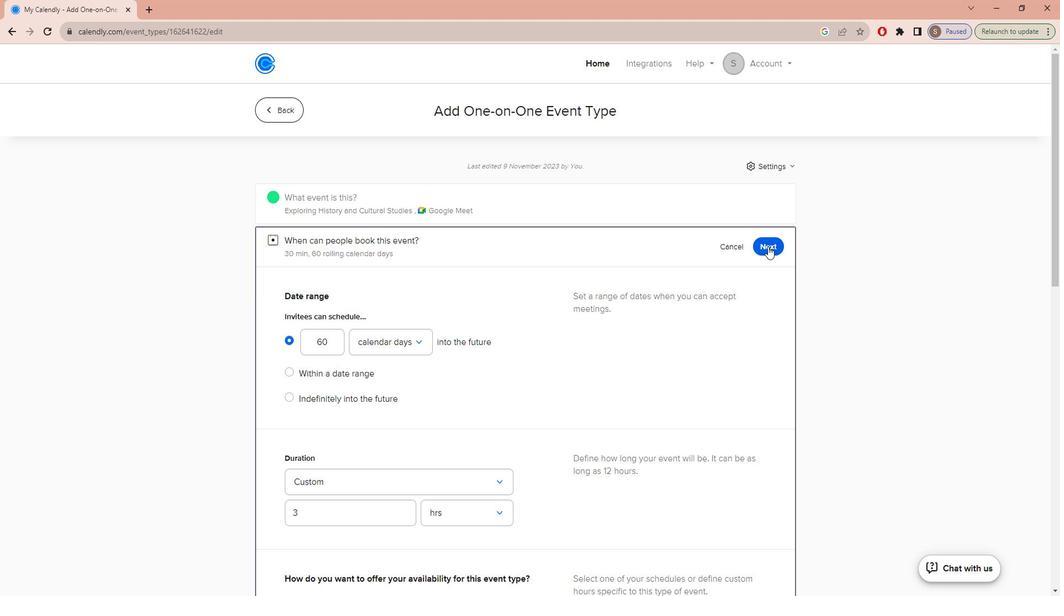 
